 Task: Look for organic products in the category "Toaster Pastries".
Action: Mouse moved to (662, 249)
Screenshot: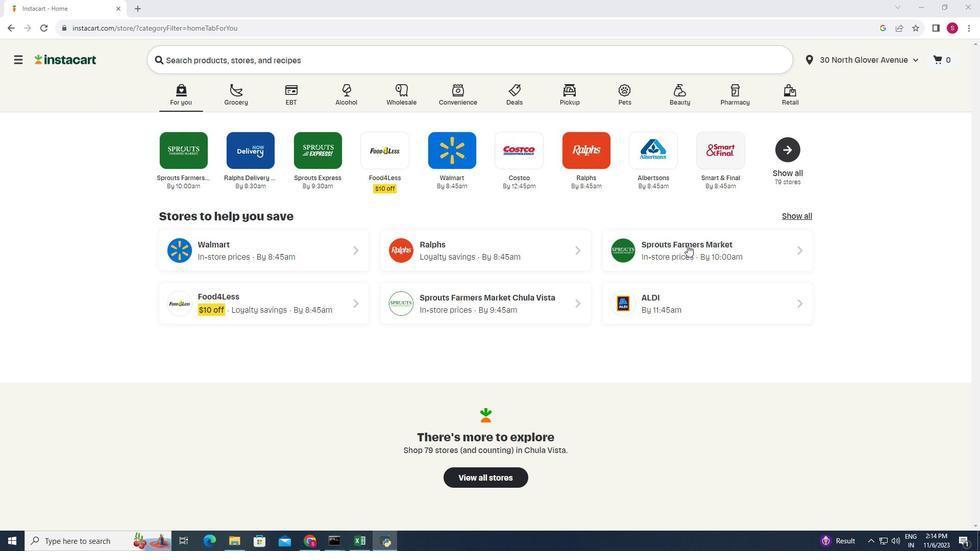 
Action: Mouse pressed left at (662, 249)
Screenshot: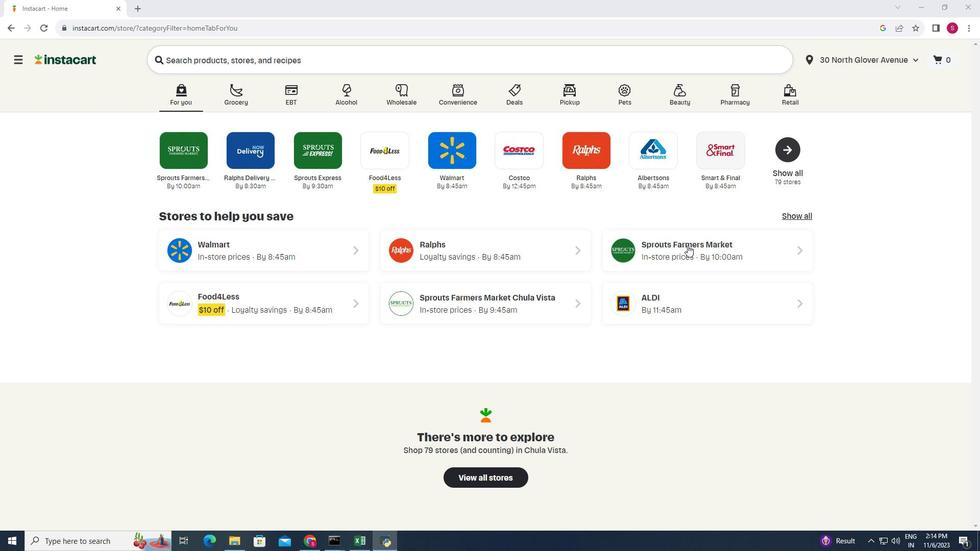 
Action: Mouse moved to (62, 320)
Screenshot: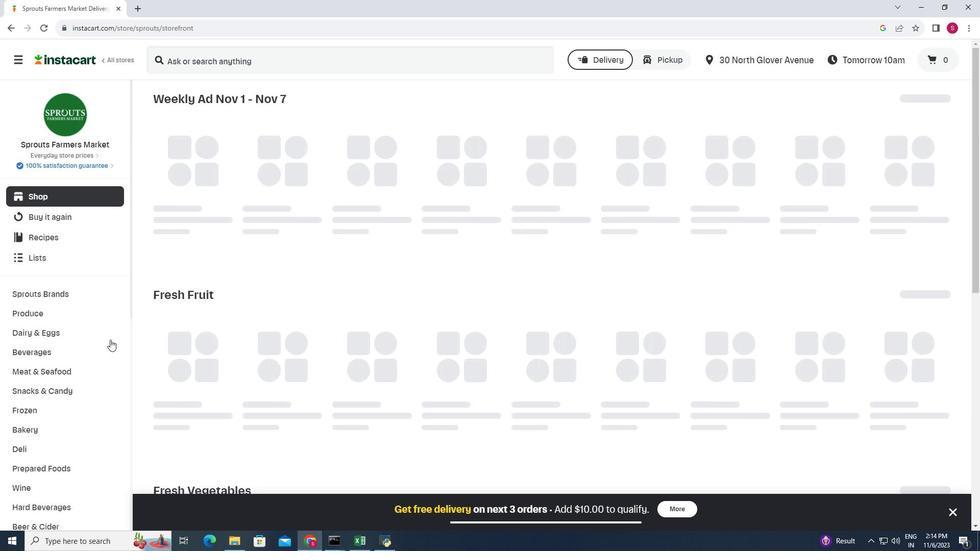 
Action: Mouse scrolled (62, 319) with delta (0, 0)
Screenshot: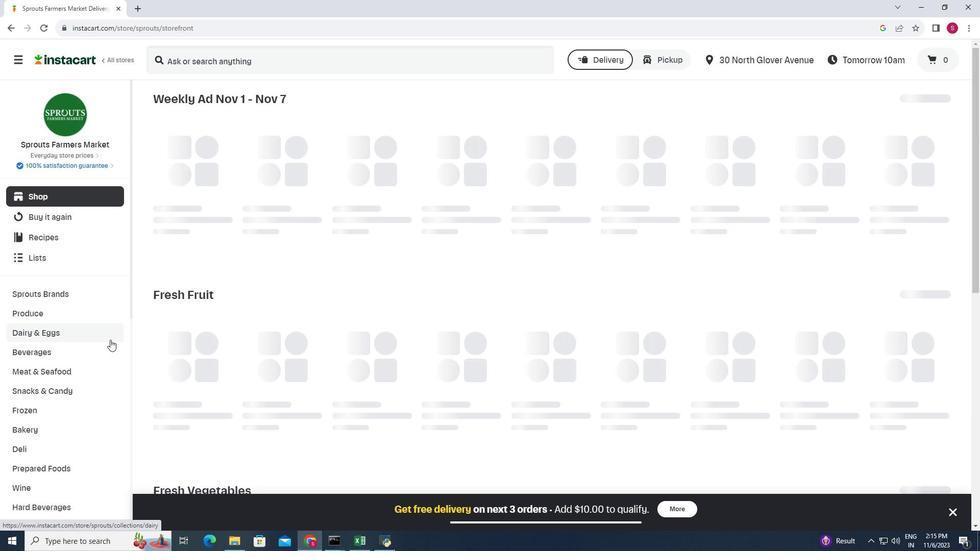
Action: Mouse scrolled (62, 319) with delta (0, 0)
Screenshot: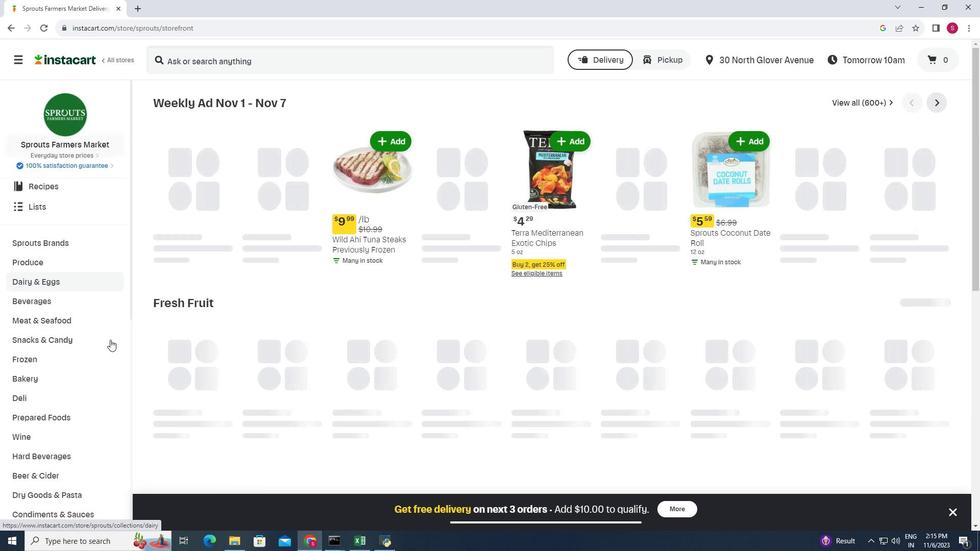 
Action: Mouse scrolled (62, 319) with delta (0, 0)
Screenshot: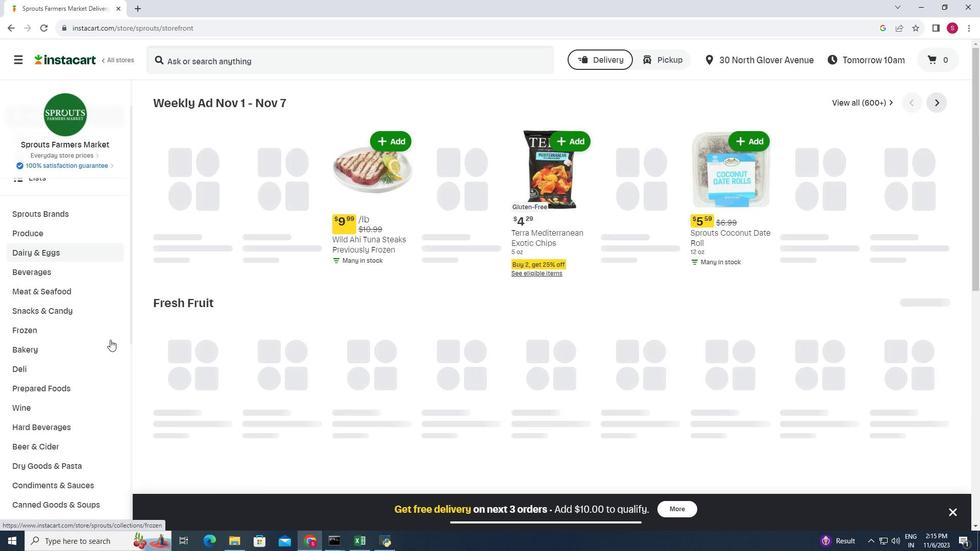 
Action: Mouse scrolled (62, 319) with delta (0, 0)
Screenshot: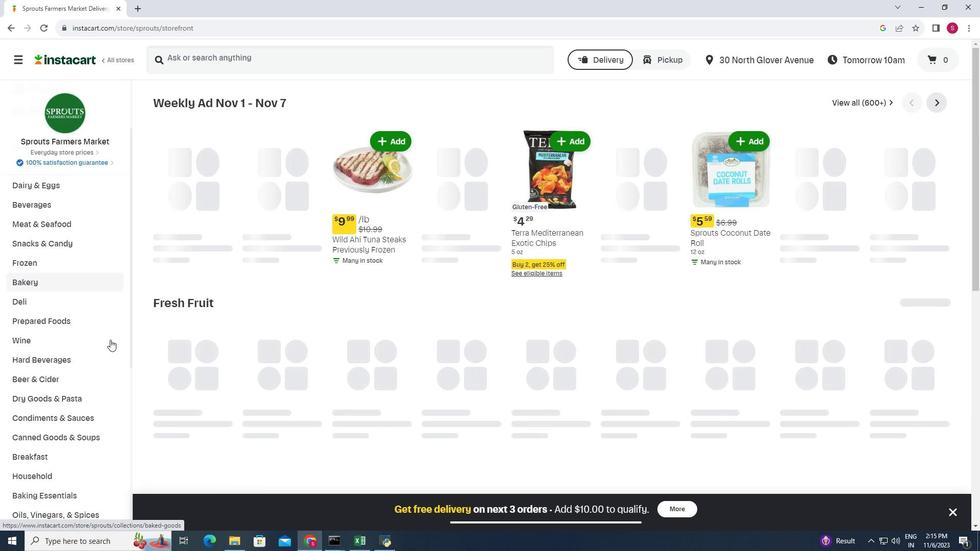 
Action: Mouse moved to (4, 363)
Screenshot: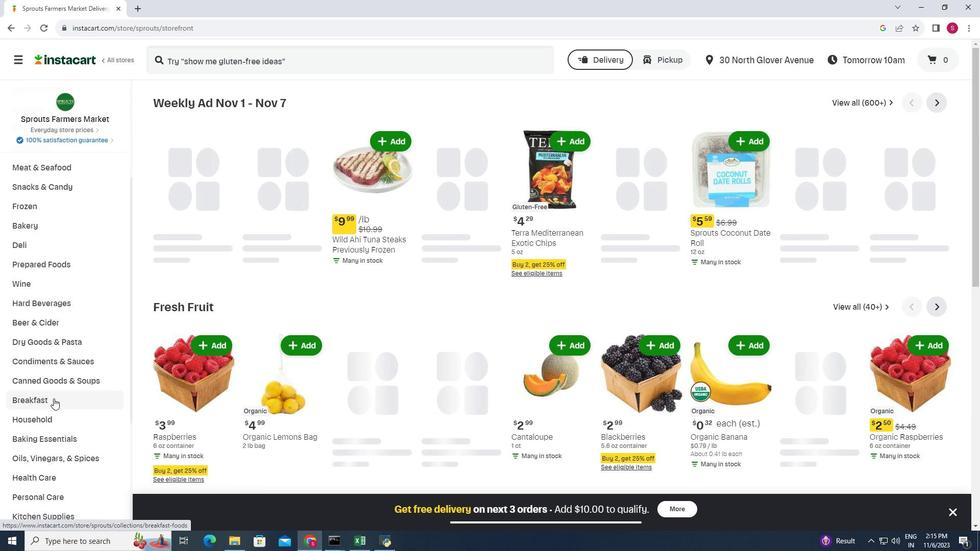 
Action: Mouse pressed left at (4, 363)
Screenshot: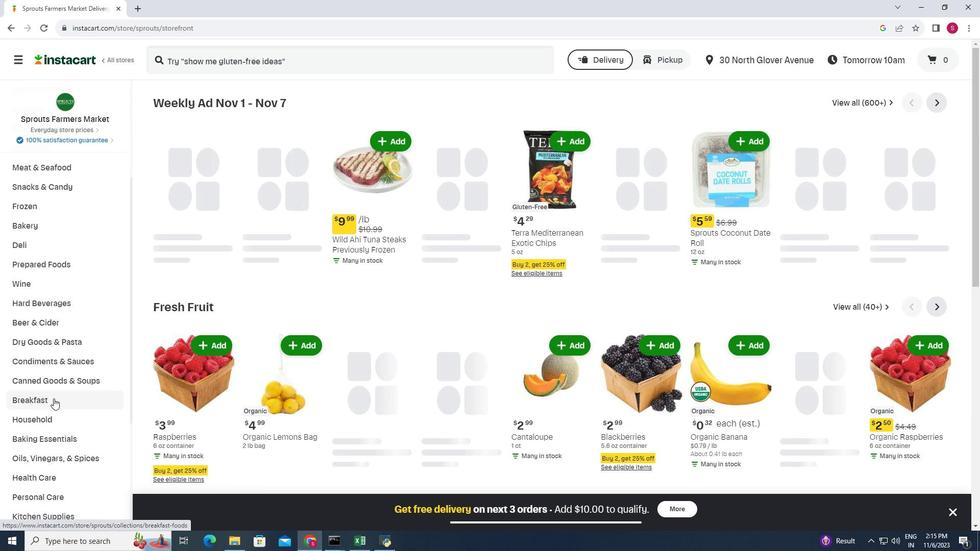 
Action: Mouse moved to (659, 258)
Screenshot: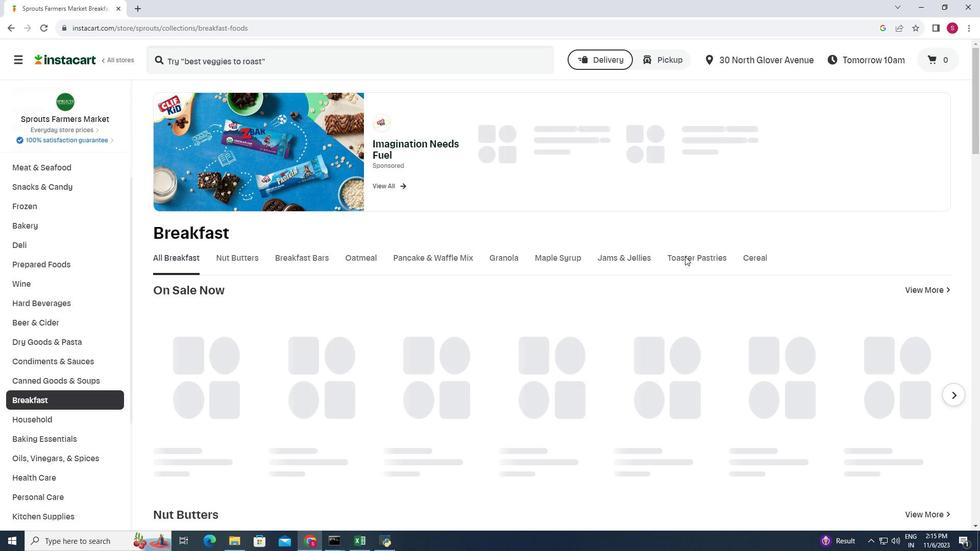 
Action: Mouse pressed left at (659, 258)
Screenshot: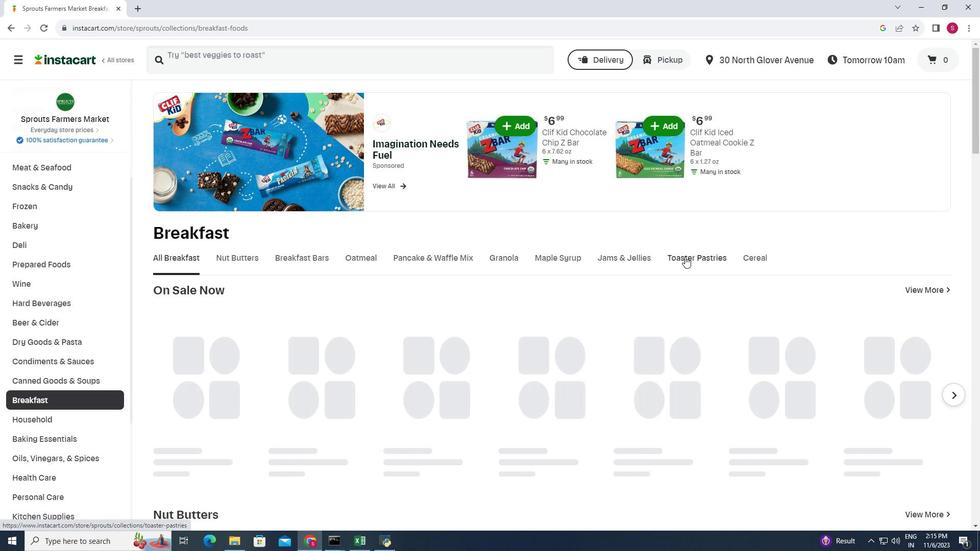 
Action: Mouse moved to (255, 187)
Screenshot: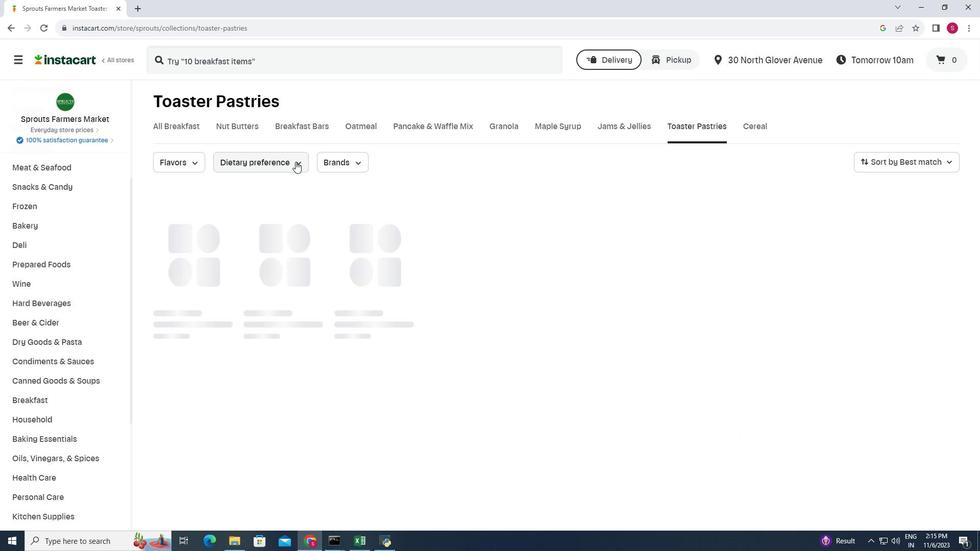 
Action: Mouse pressed left at (255, 187)
Screenshot: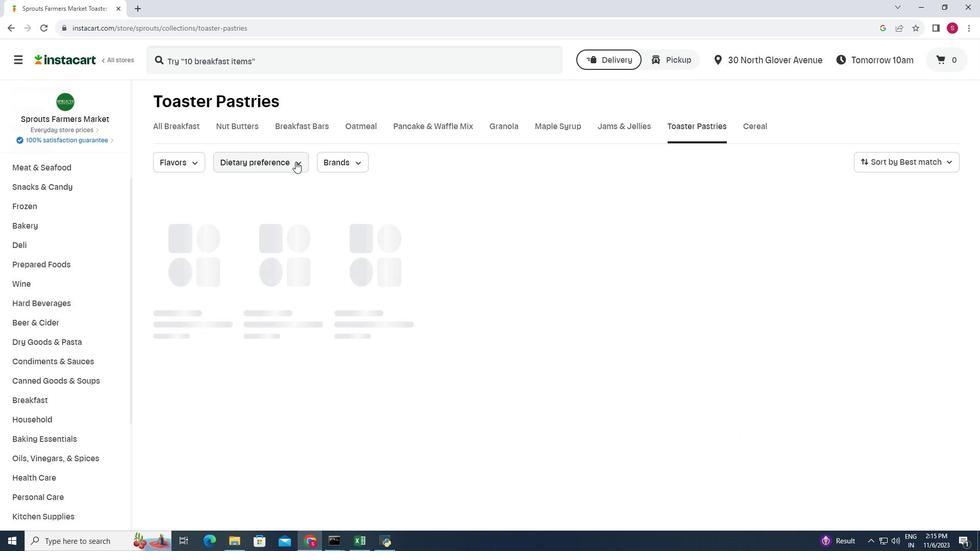 
Action: Mouse moved to (235, 204)
Screenshot: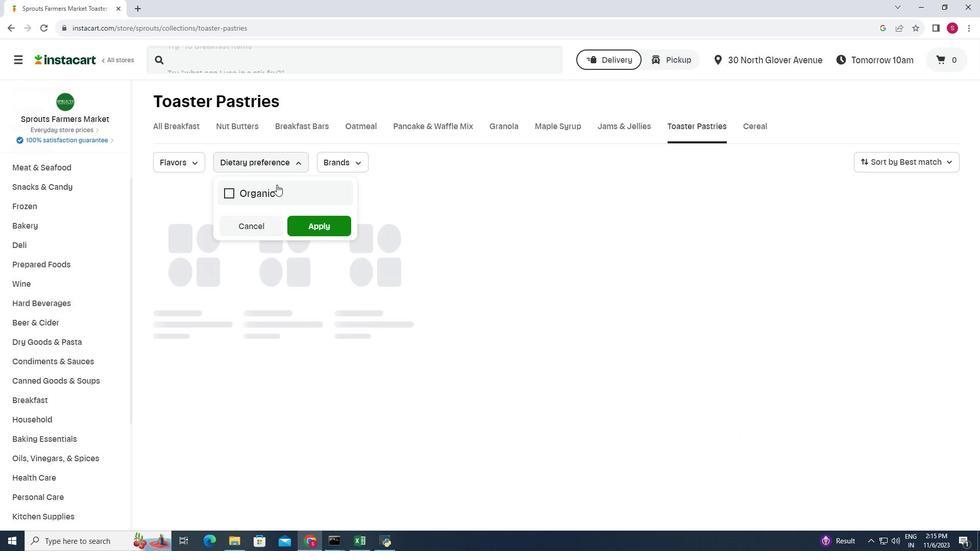 
Action: Mouse pressed left at (235, 204)
Screenshot: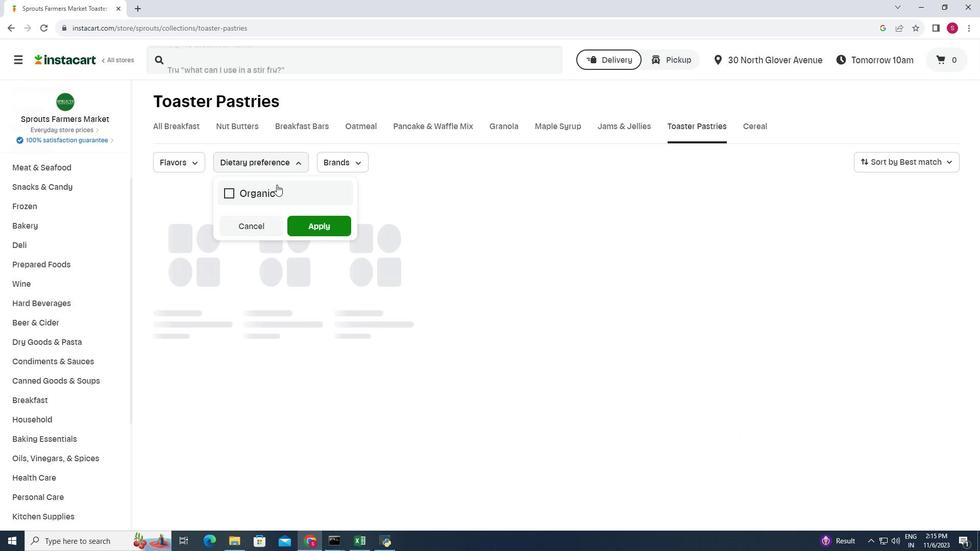 
Action: Mouse moved to (260, 232)
Screenshot: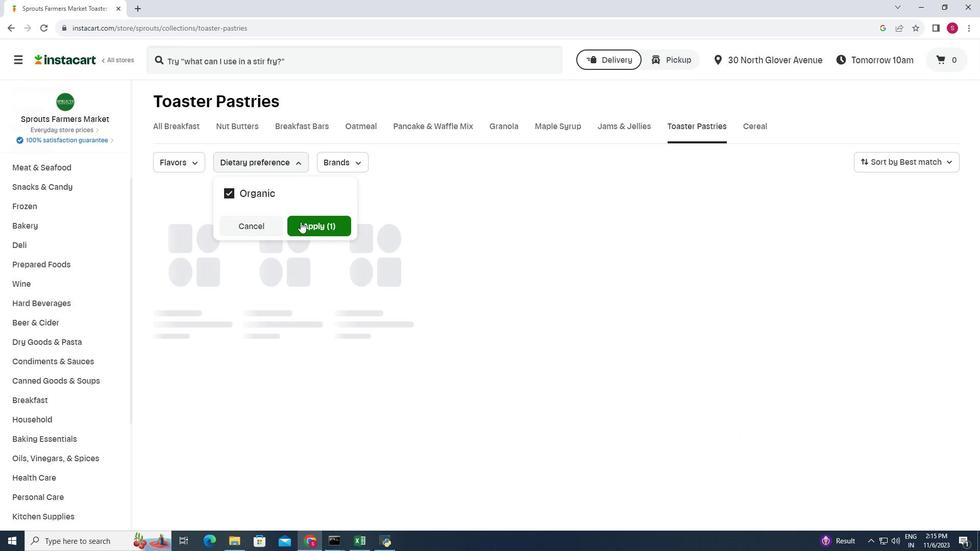 
Action: Mouse pressed left at (260, 232)
Screenshot: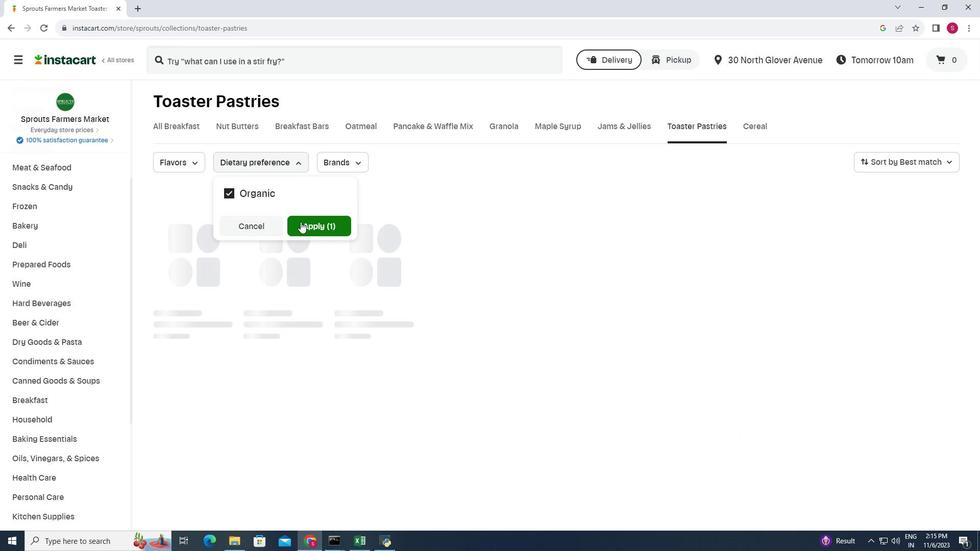 
Action: Mouse moved to (513, 219)
Screenshot: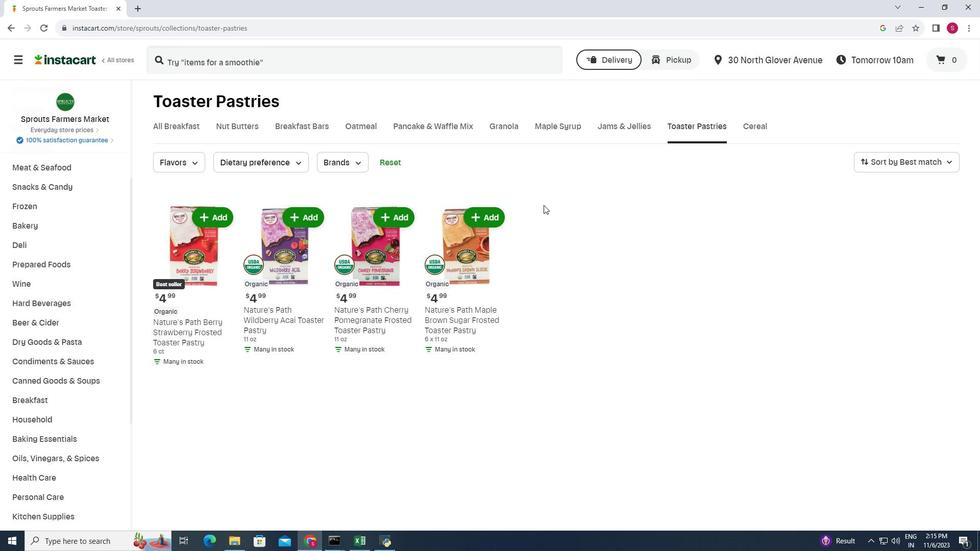 
Action: Mouse scrolled (513, 219) with delta (0, 0)
Screenshot: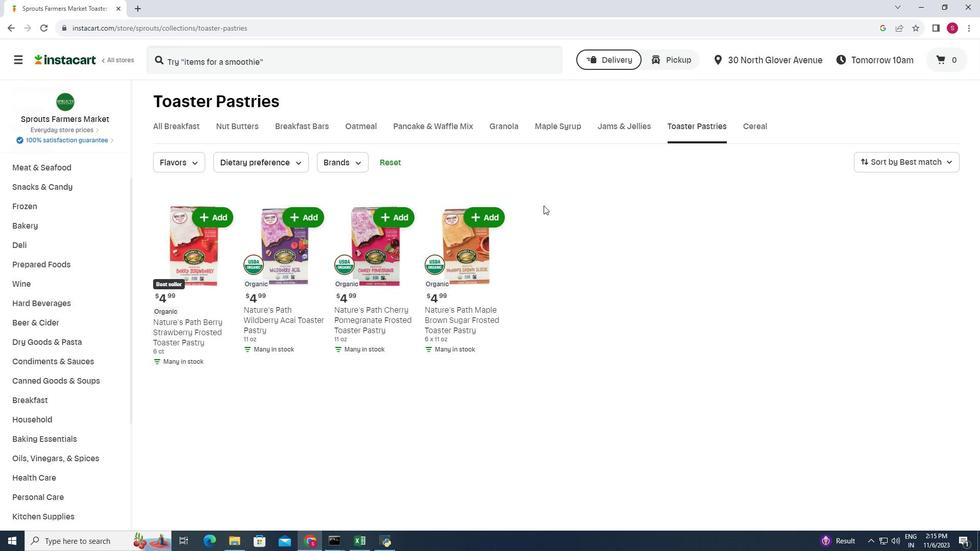 
Action: Mouse moved to (515, 224)
Screenshot: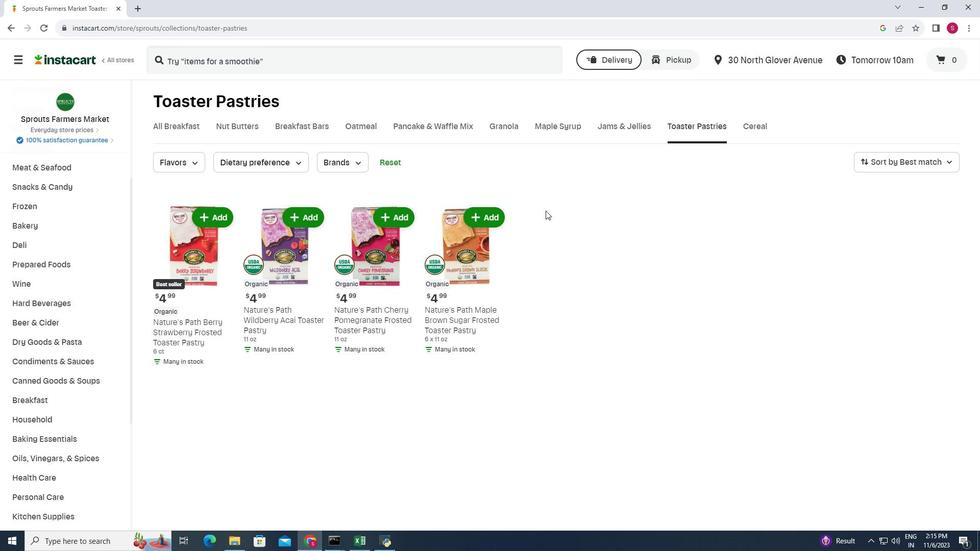 
Action: Mouse scrolled (515, 223) with delta (0, 0)
Screenshot: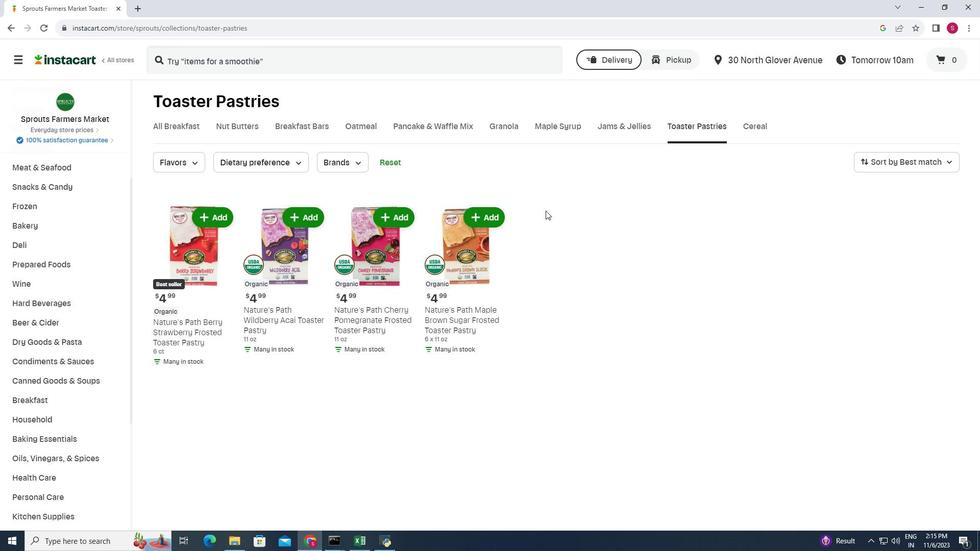 
Action: Mouse moved to (515, 224)
Screenshot: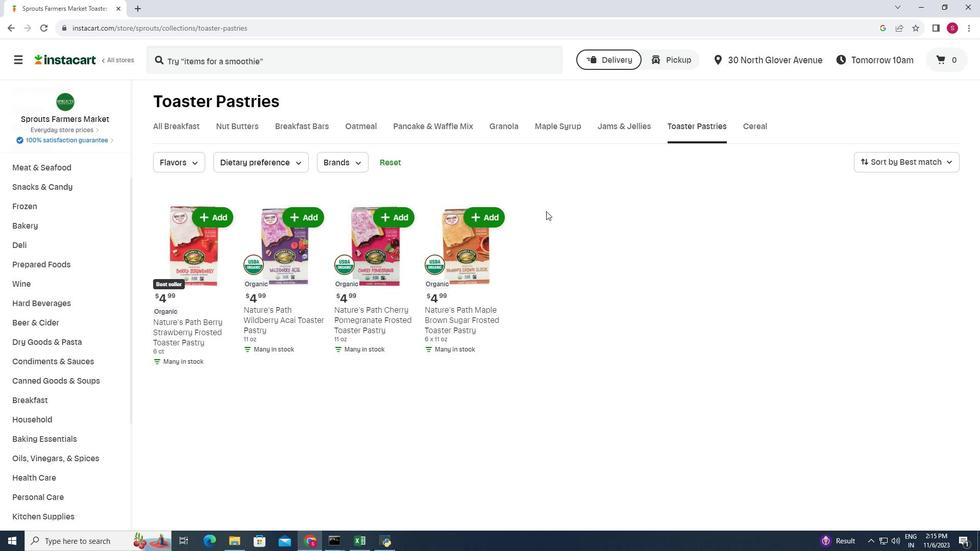 
